 Task: Check the latest housing market news.
Action: Mouse moved to (437, 192)
Screenshot: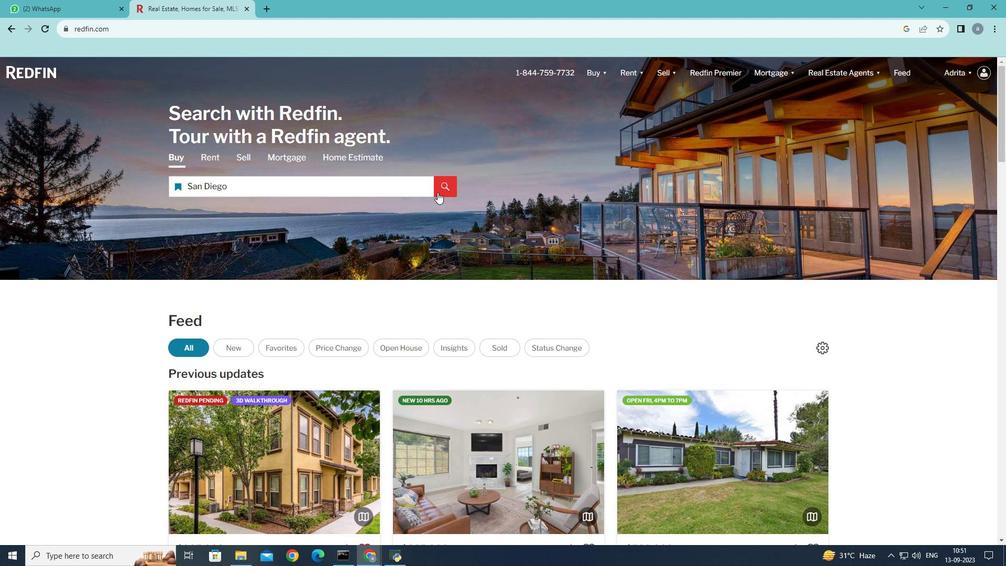 
Action: Mouse pressed left at (437, 192)
Screenshot: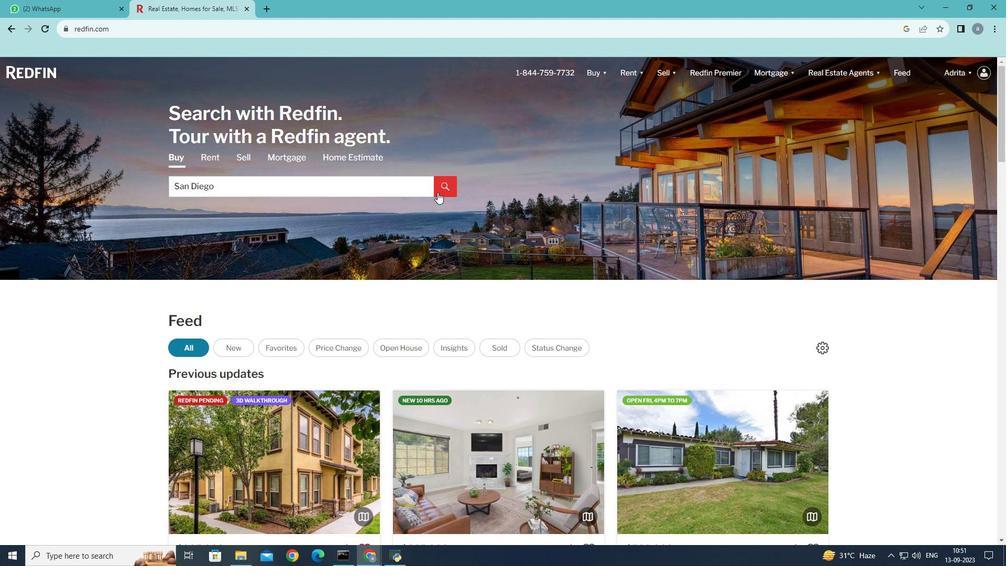 
Action: Mouse moved to (644, 201)
Screenshot: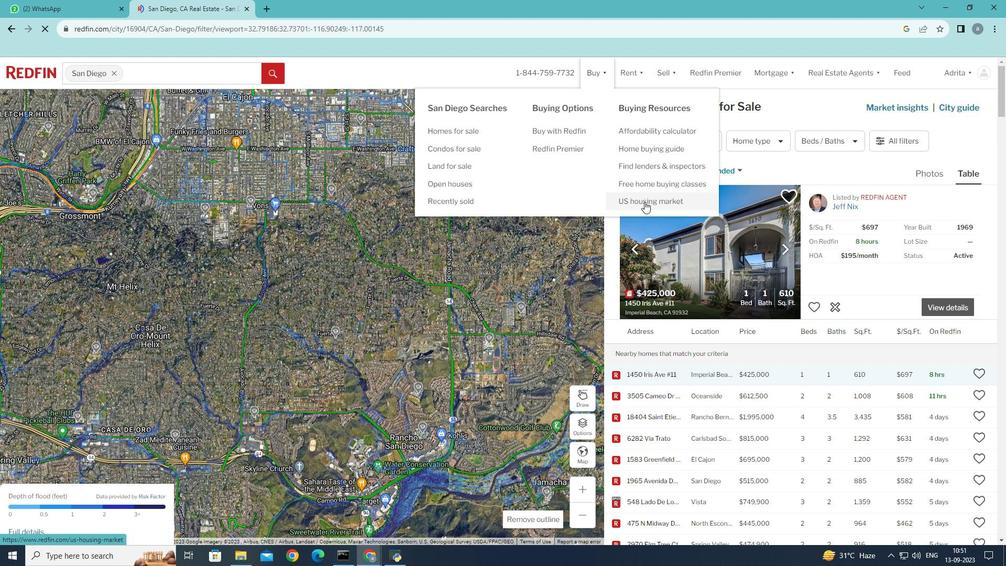 
Action: Mouse pressed left at (644, 201)
Screenshot: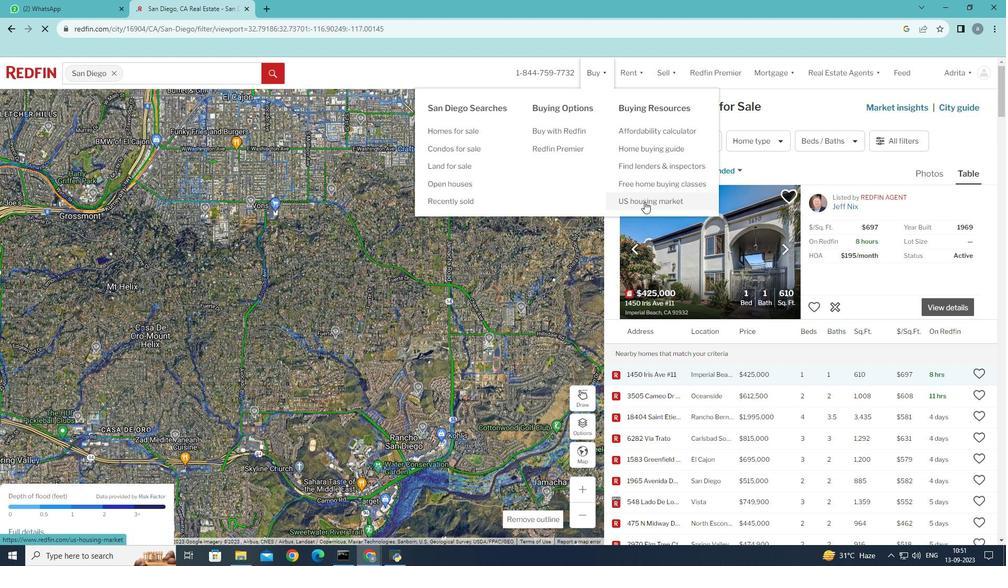 
Action: Mouse moved to (454, 205)
Screenshot: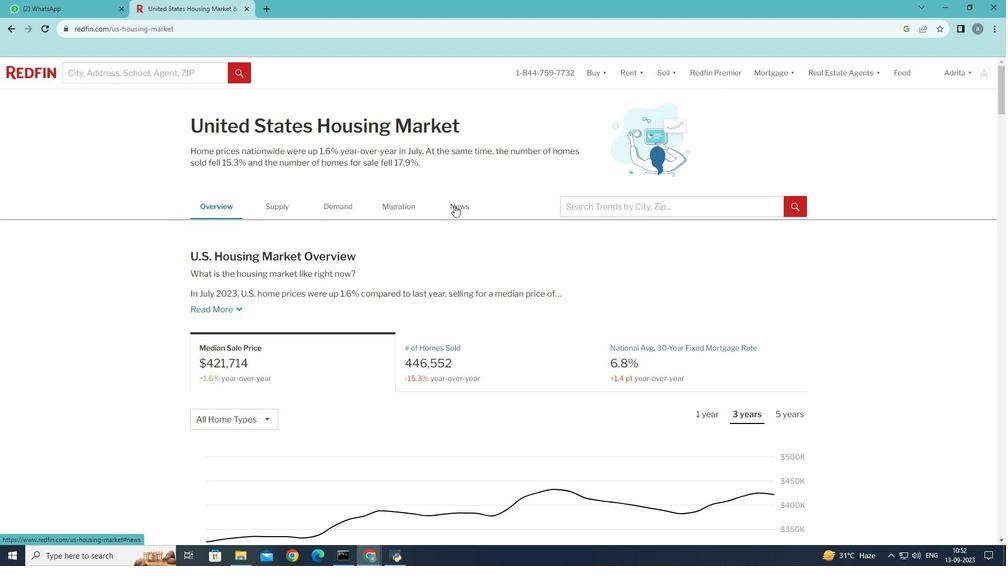 
Action: Mouse pressed left at (454, 205)
Screenshot: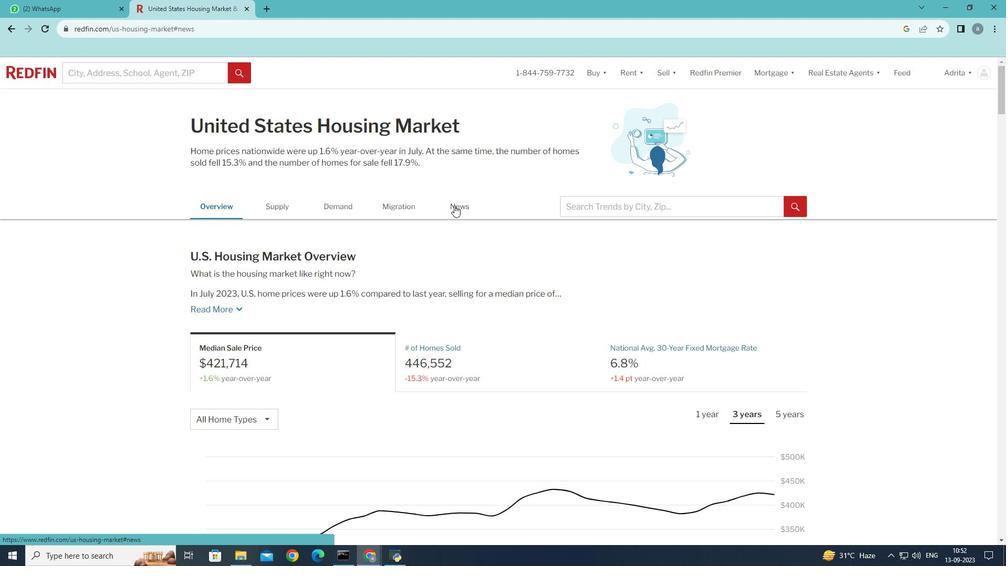 
Action: Mouse scrolled (454, 204) with delta (0, 0)
Screenshot: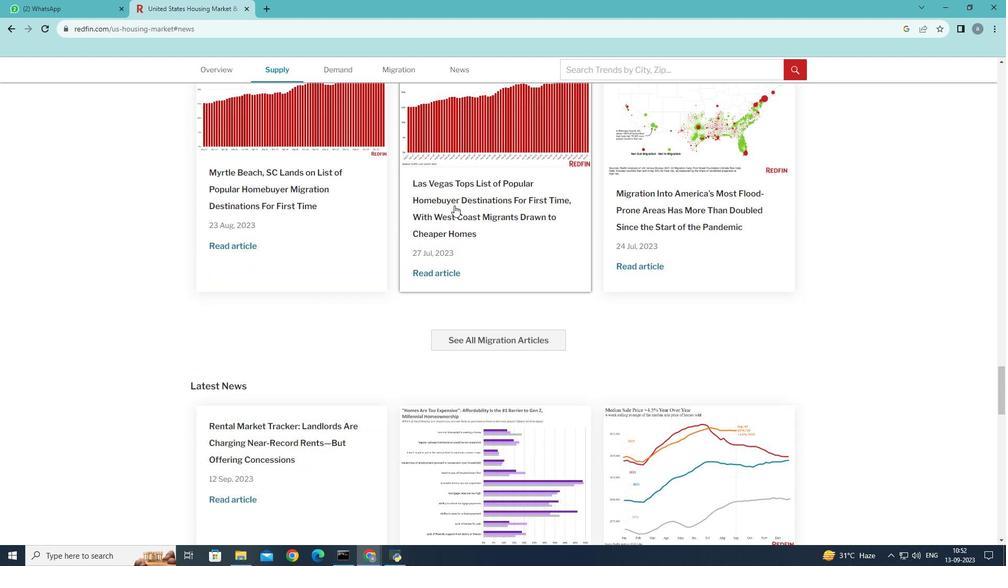
Action: Mouse scrolled (454, 204) with delta (0, 0)
Screenshot: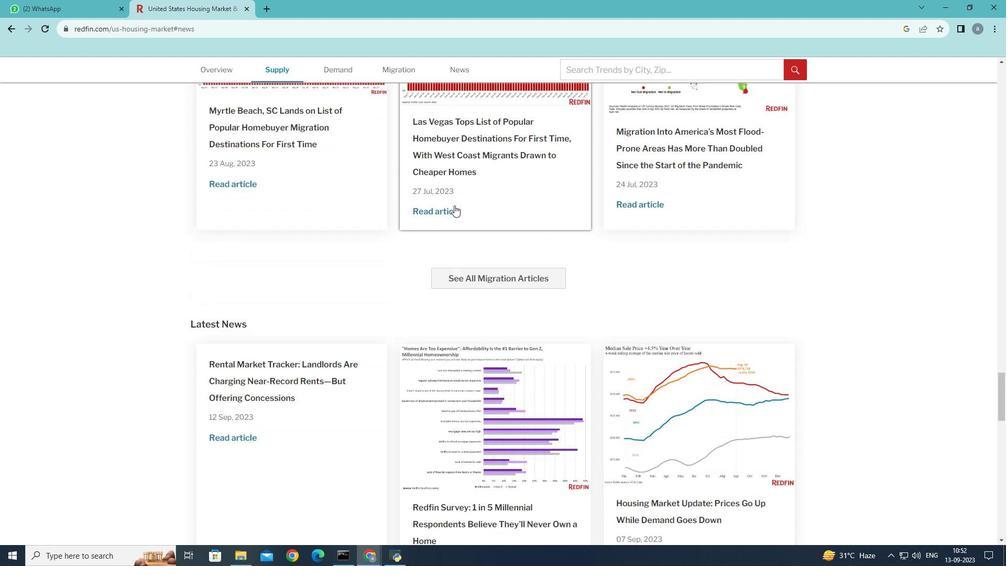 
Action: Mouse scrolled (454, 204) with delta (0, 0)
Screenshot: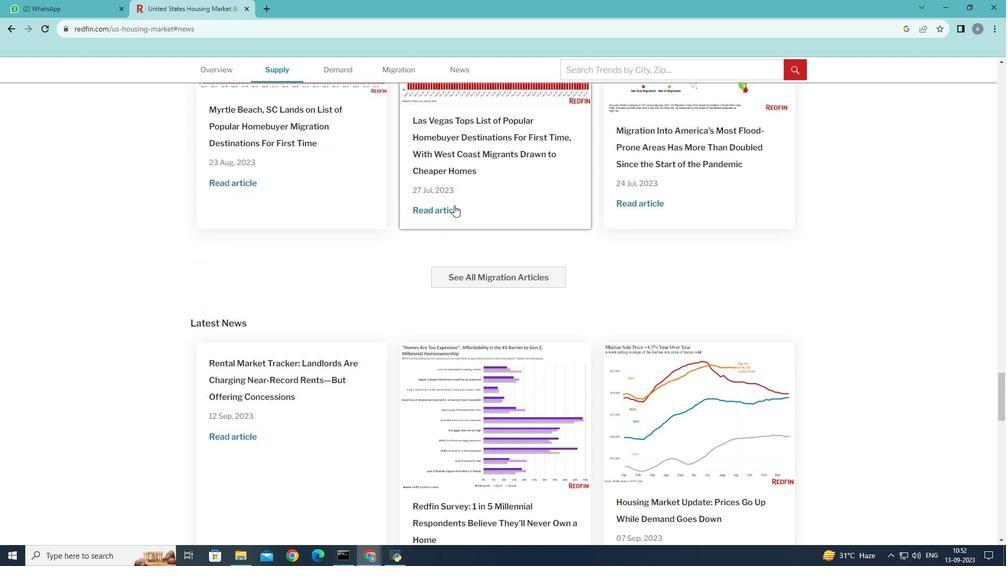 
Action: Mouse scrolled (454, 204) with delta (0, 0)
Screenshot: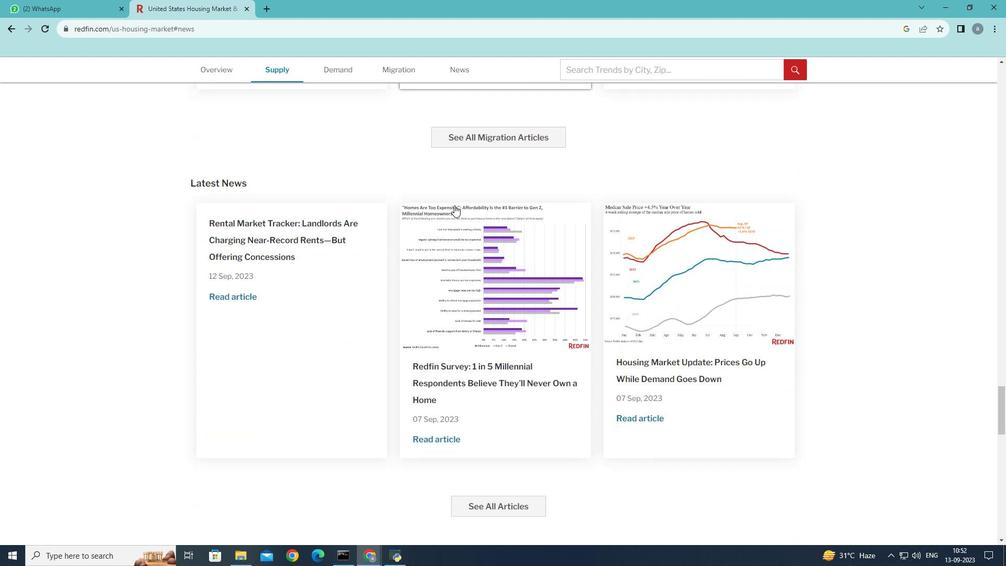 
Action: Mouse scrolled (454, 204) with delta (0, 0)
Screenshot: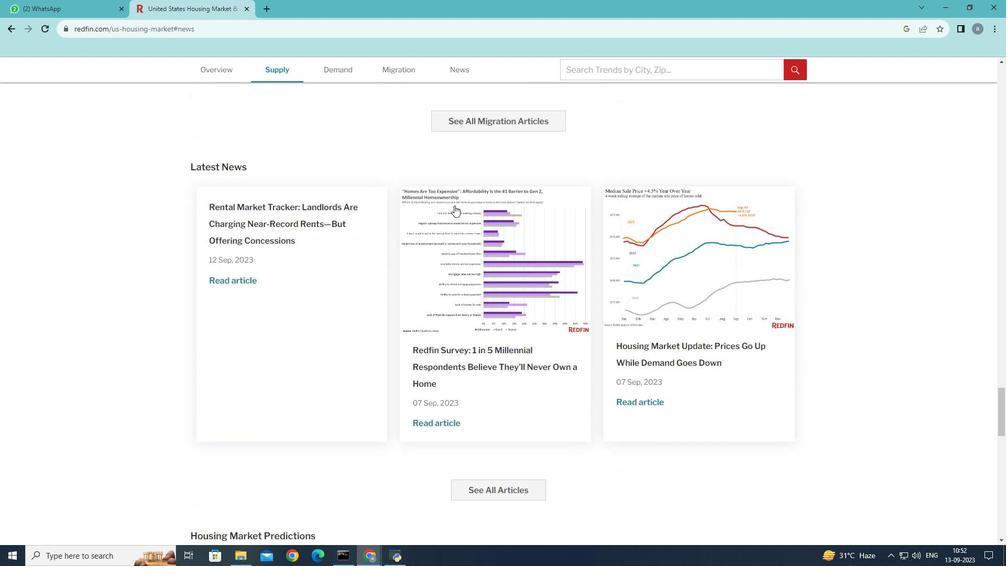 
Action: Mouse scrolled (454, 204) with delta (0, 0)
Screenshot: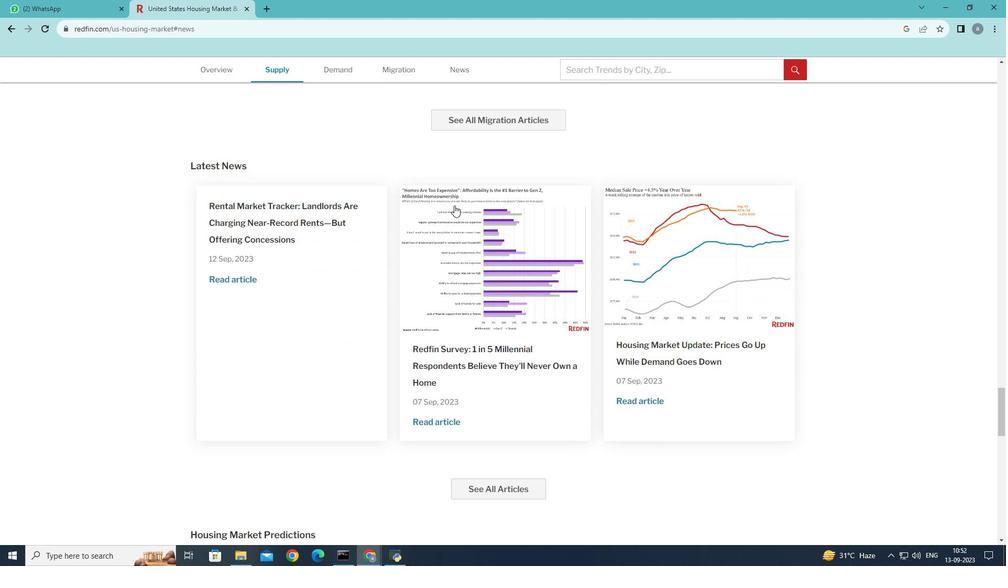 
Action: Mouse scrolled (454, 204) with delta (0, 0)
Screenshot: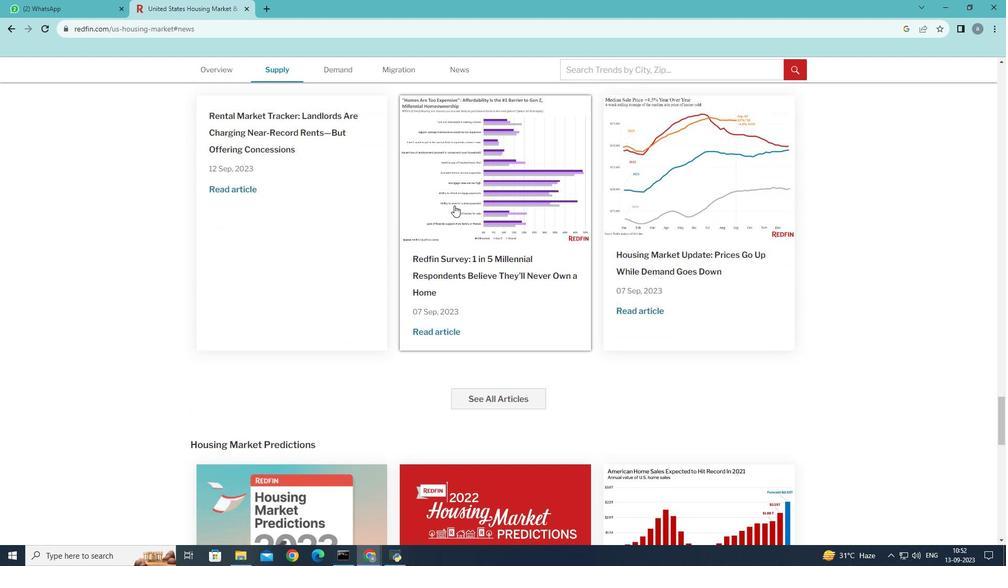 
Action: Mouse scrolled (454, 204) with delta (0, 0)
Screenshot: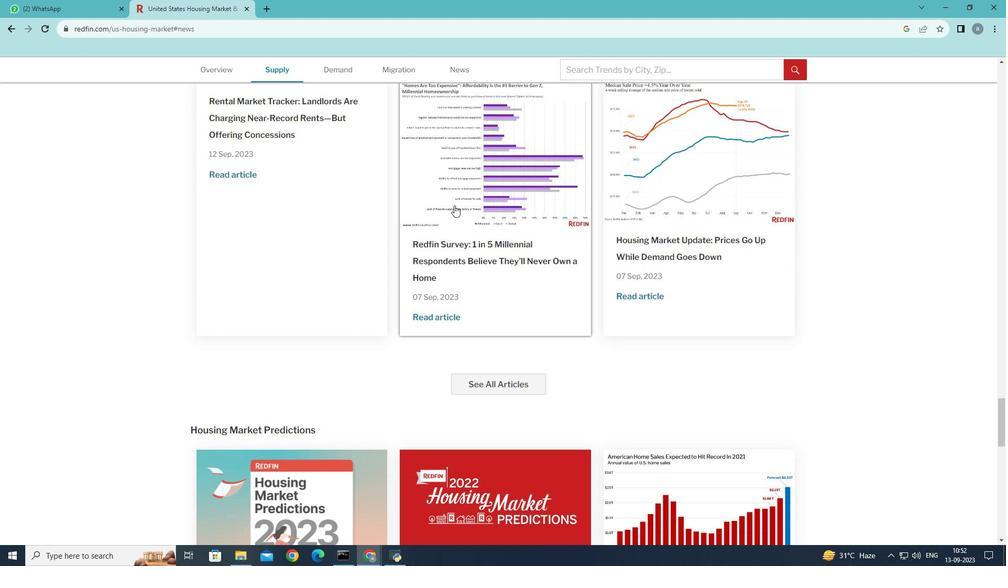
Action: Mouse scrolled (454, 206) with delta (0, 0)
Screenshot: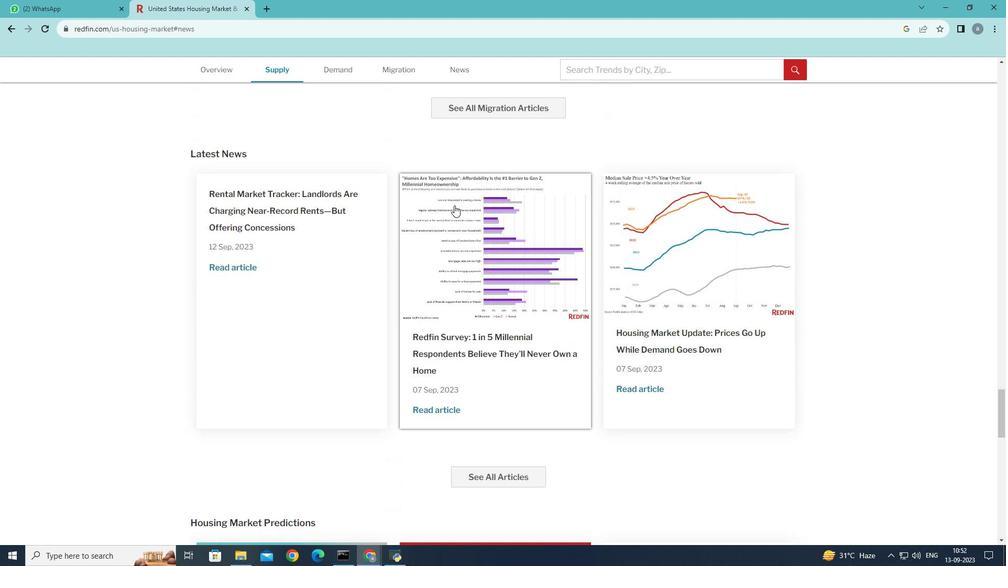 
Action: Mouse scrolled (454, 206) with delta (0, 0)
Screenshot: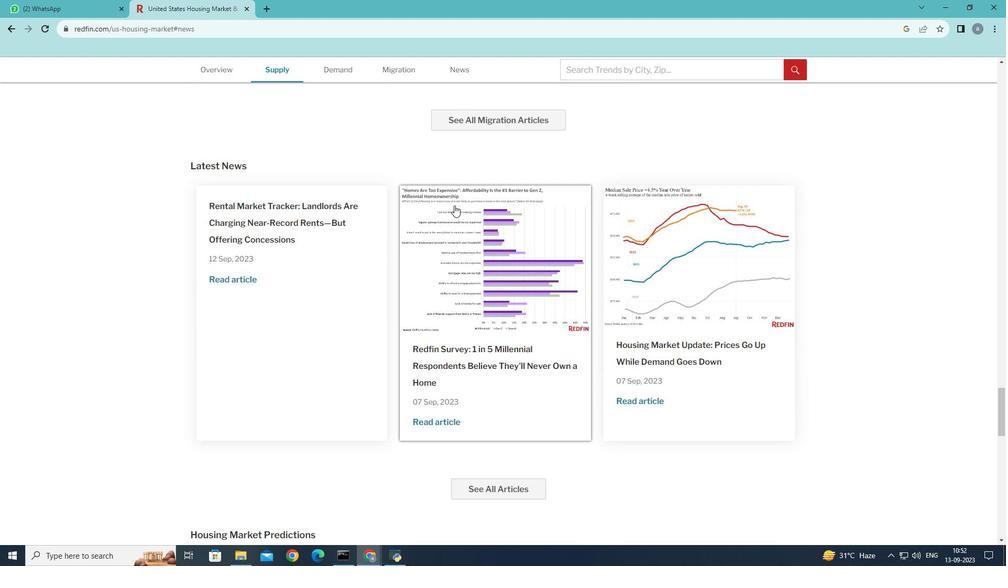 
Action: Mouse scrolled (454, 206) with delta (0, 0)
Screenshot: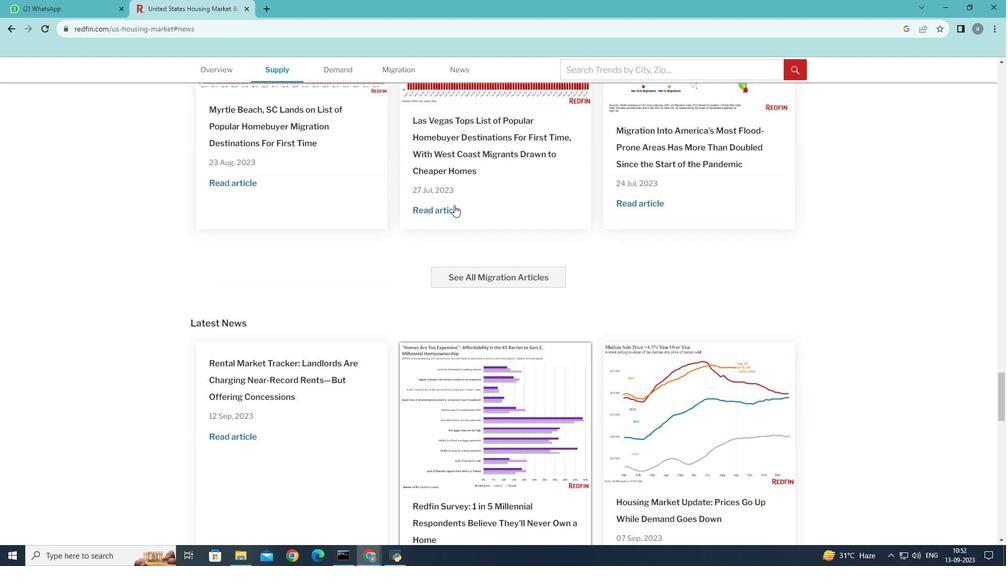 
Action: Mouse scrolled (454, 206) with delta (0, 0)
Screenshot: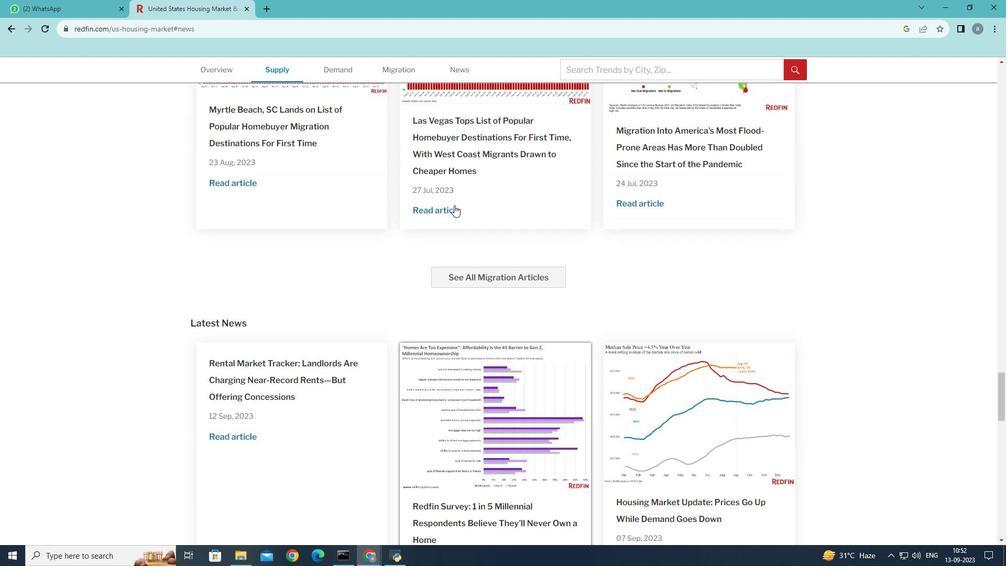 
Action: Mouse scrolled (454, 206) with delta (0, 0)
Screenshot: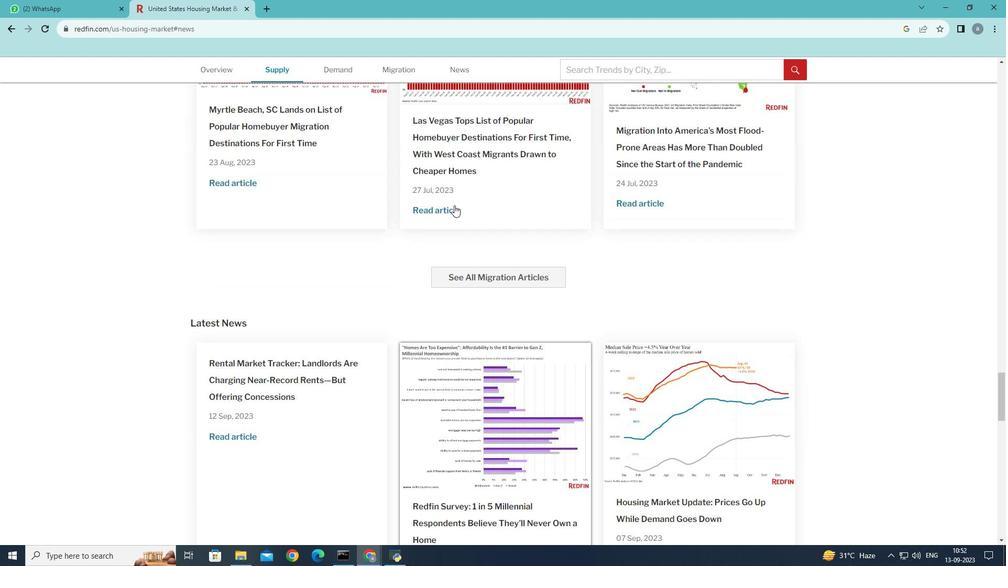 
Action: Mouse scrolled (454, 206) with delta (0, 0)
Screenshot: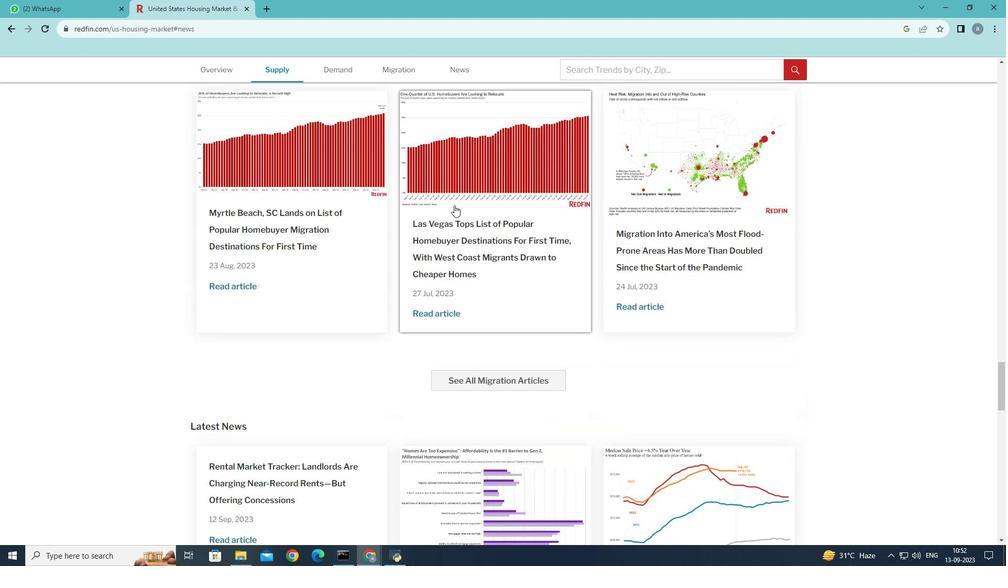 
Action: Mouse scrolled (454, 206) with delta (0, 0)
Screenshot: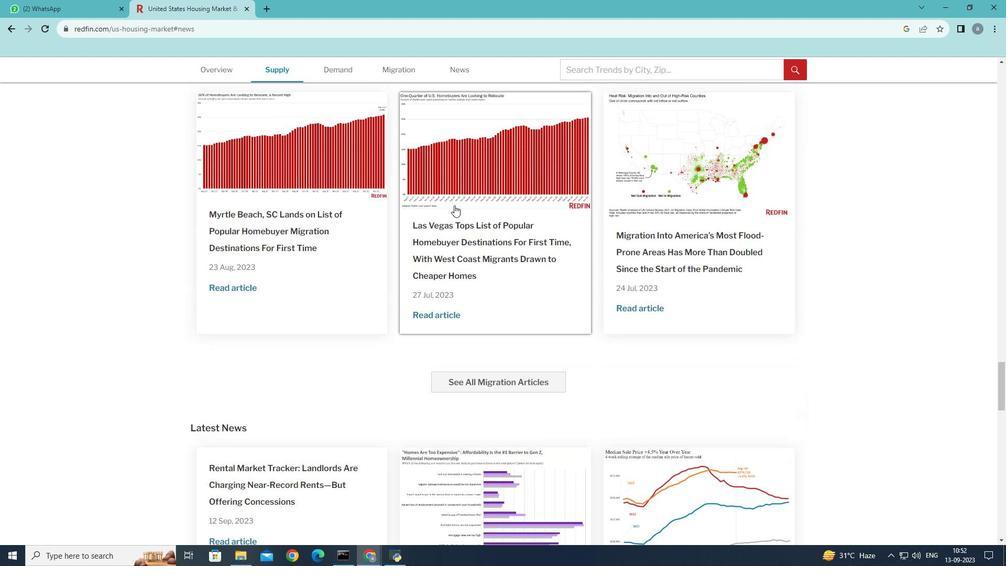 
Action: Mouse scrolled (454, 206) with delta (0, 0)
Screenshot: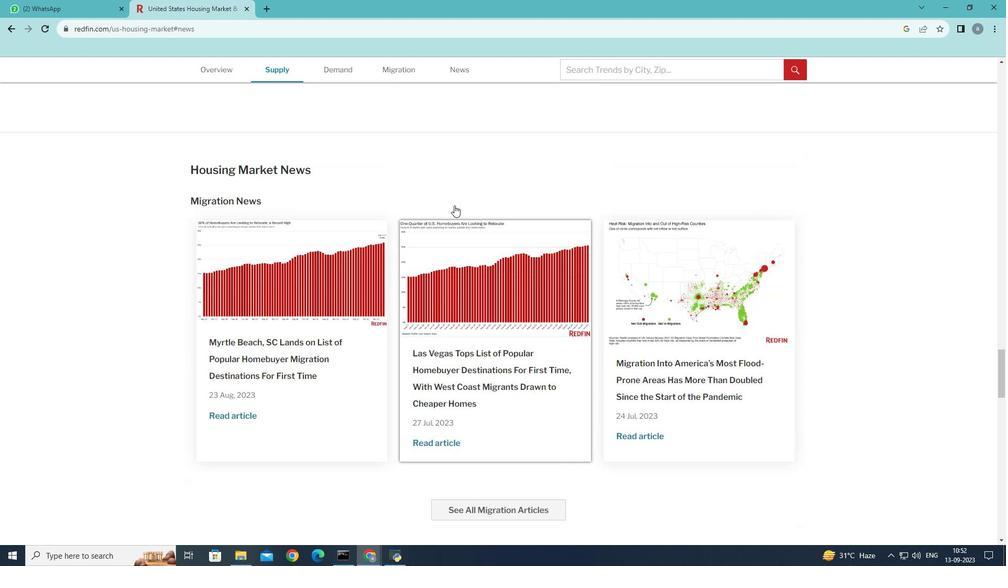
Action: Mouse scrolled (454, 206) with delta (0, 0)
Screenshot: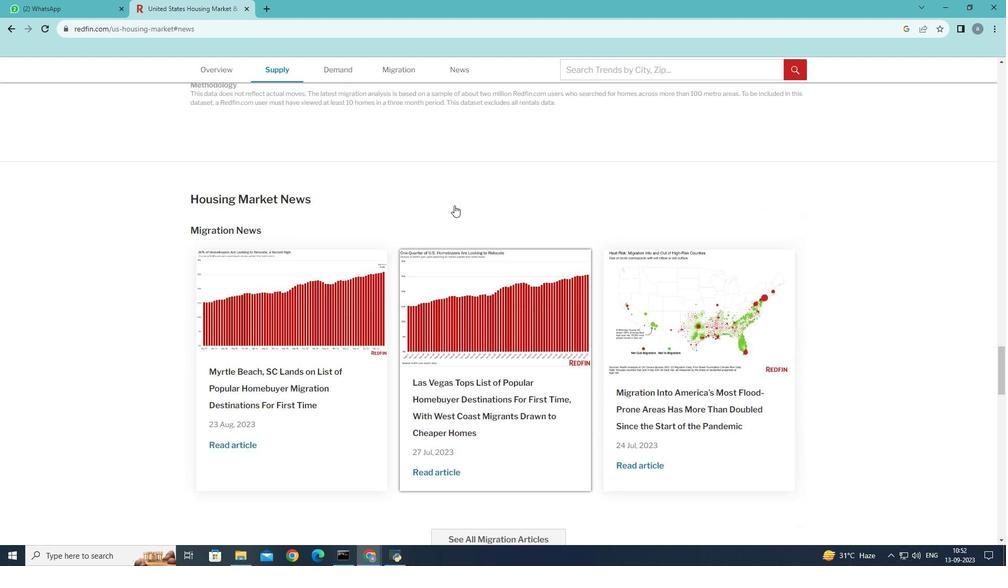 
Action: Mouse scrolled (454, 206) with delta (0, 0)
Screenshot: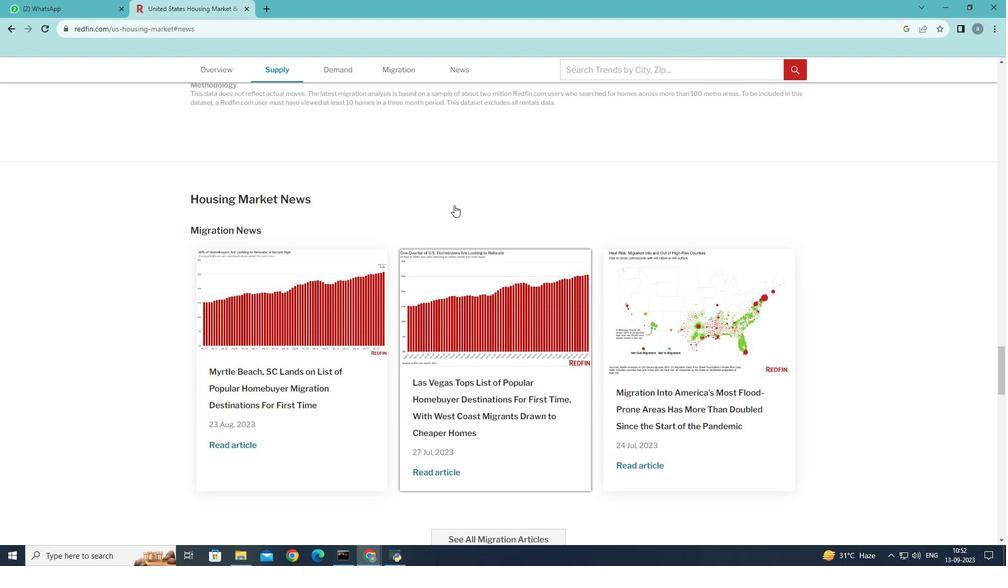 
